Task: Add Babybel Original Semisoft Mini Cheese 12 Count to the cart.
Action: Mouse moved to (733, 260)
Screenshot: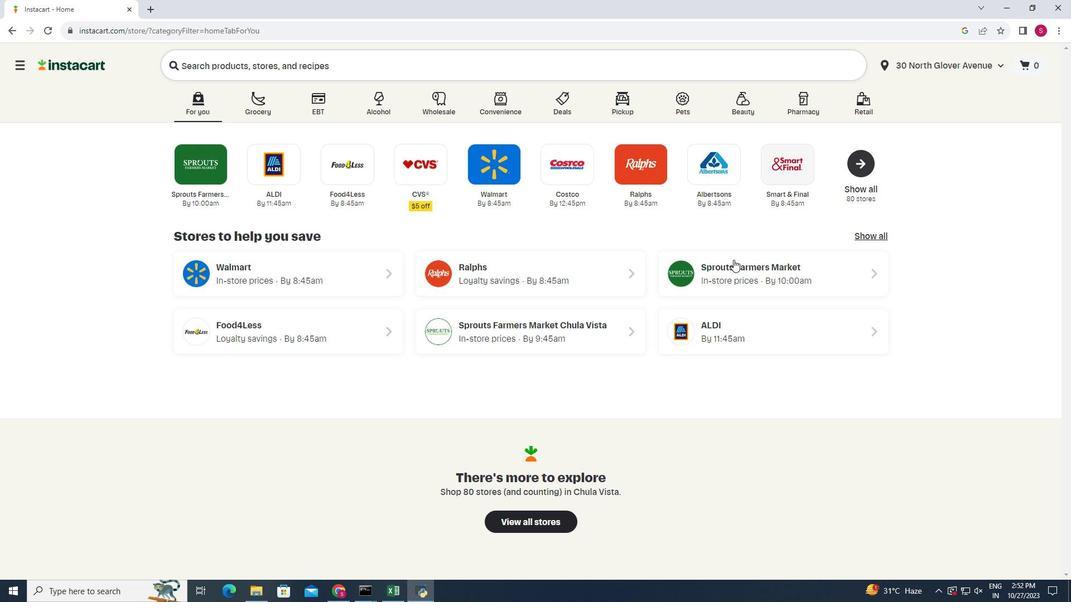 
Action: Mouse pressed left at (733, 260)
Screenshot: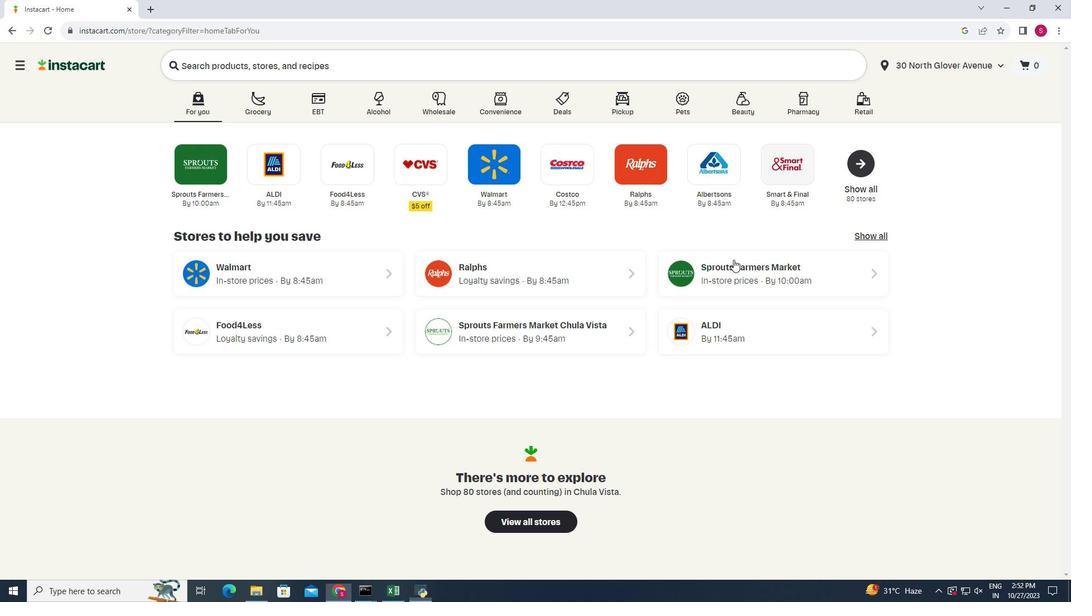 
Action: Mouse moved to (68, 491)
Screenshot: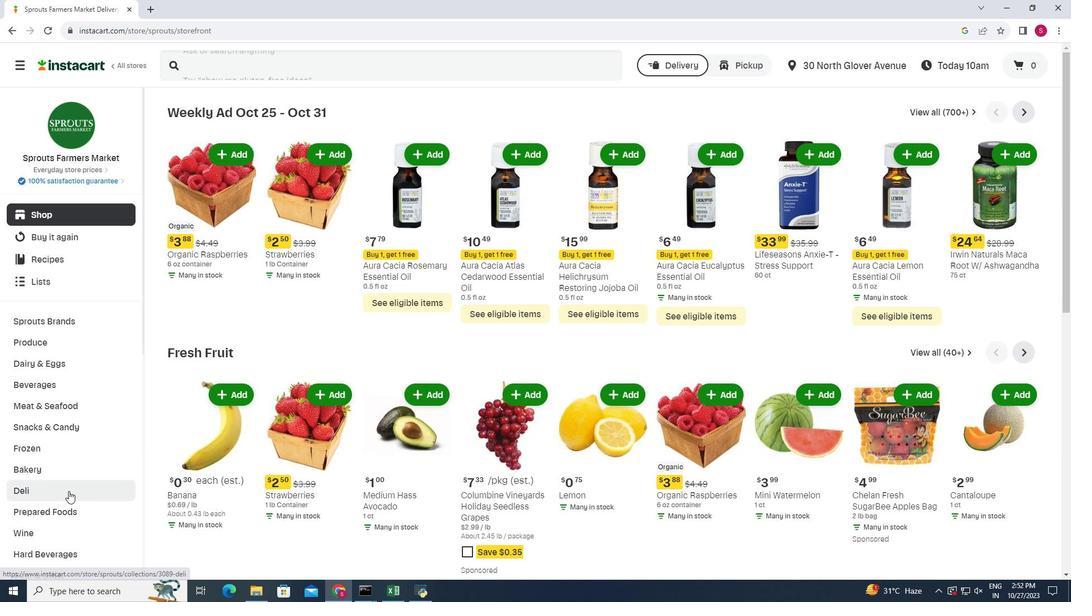 
Action: Mouse pressed left at (68, 491)
Screenshot: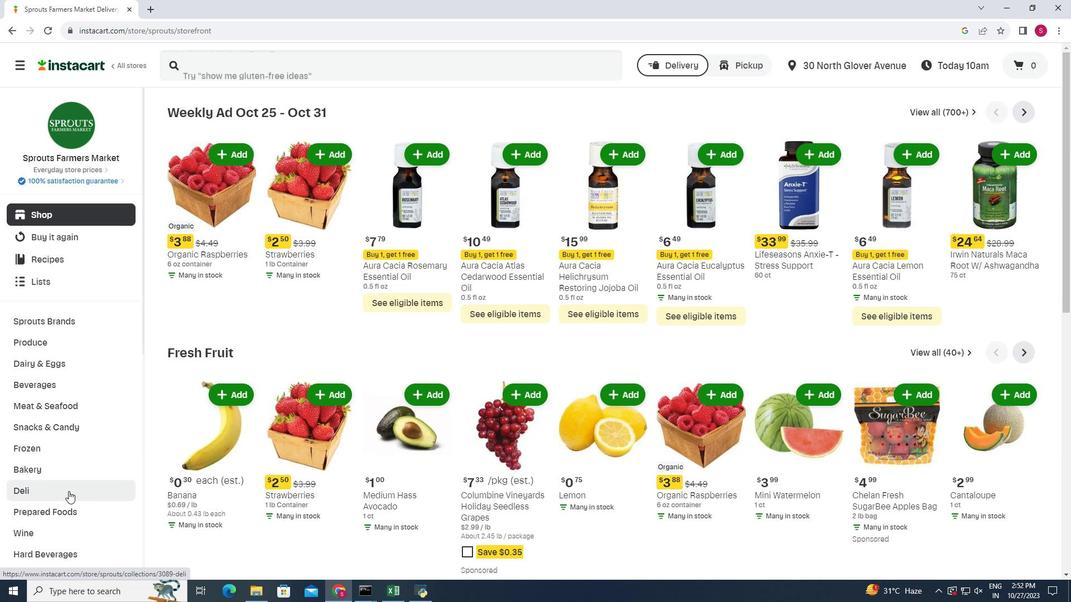 
Action: Mouse moved to (288, 137)
Screenshot: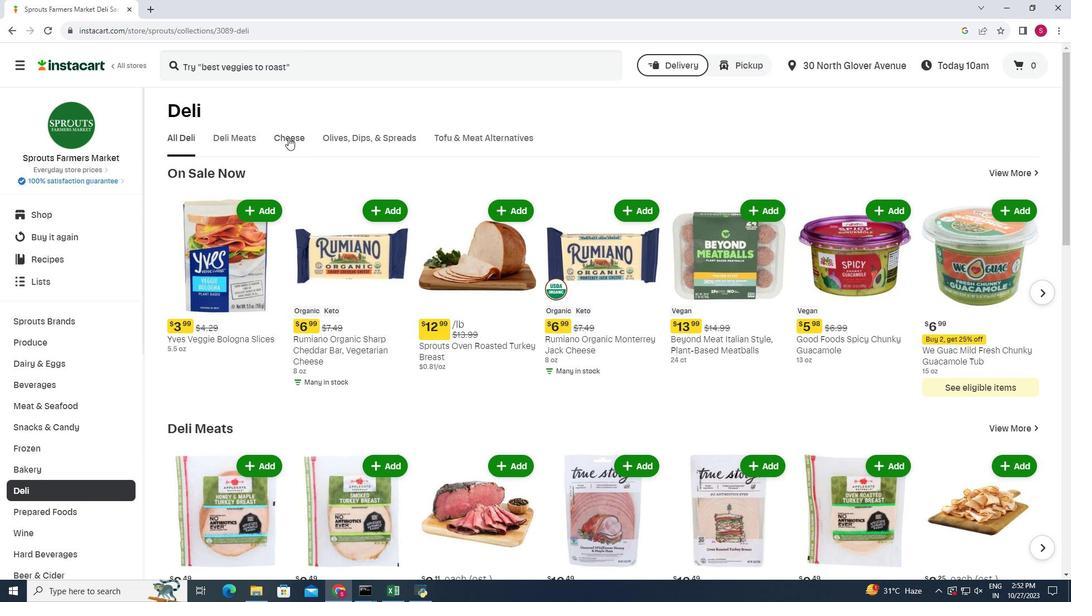 
Action: Mouse pressed left at (288, 137)
Screenshot: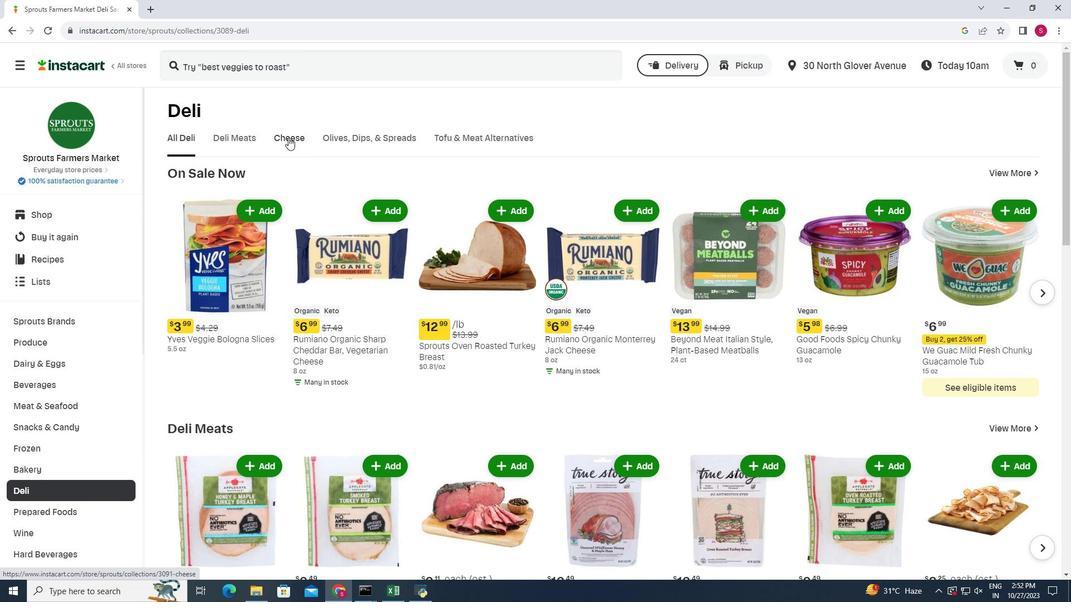 
Action: Mouse moved to (1032, 184)
Screenshot: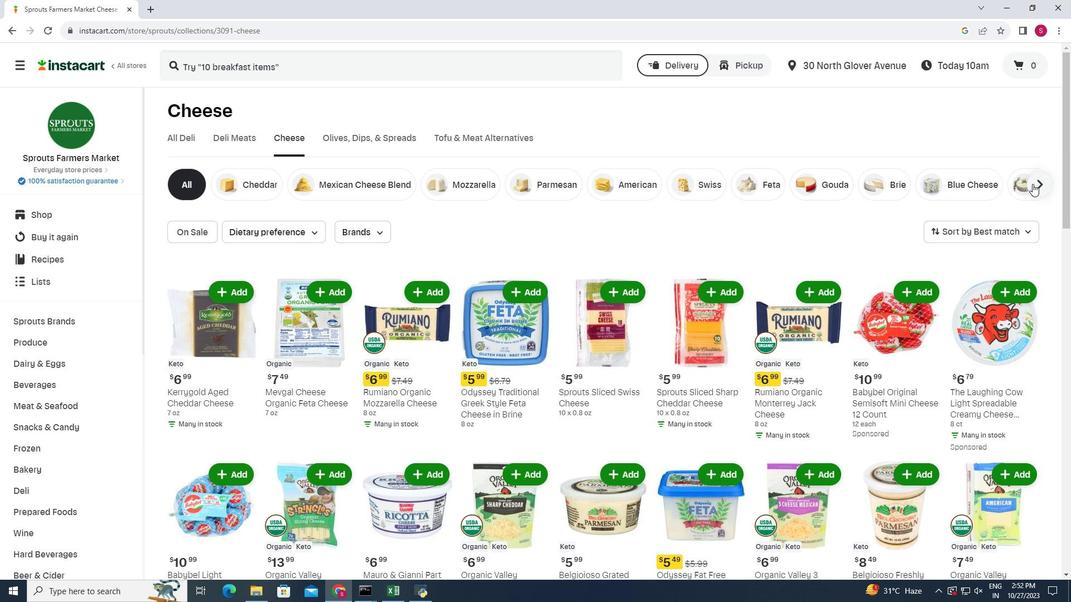 
Action: Mouse pressed left at (1032, 184)
Screenshot: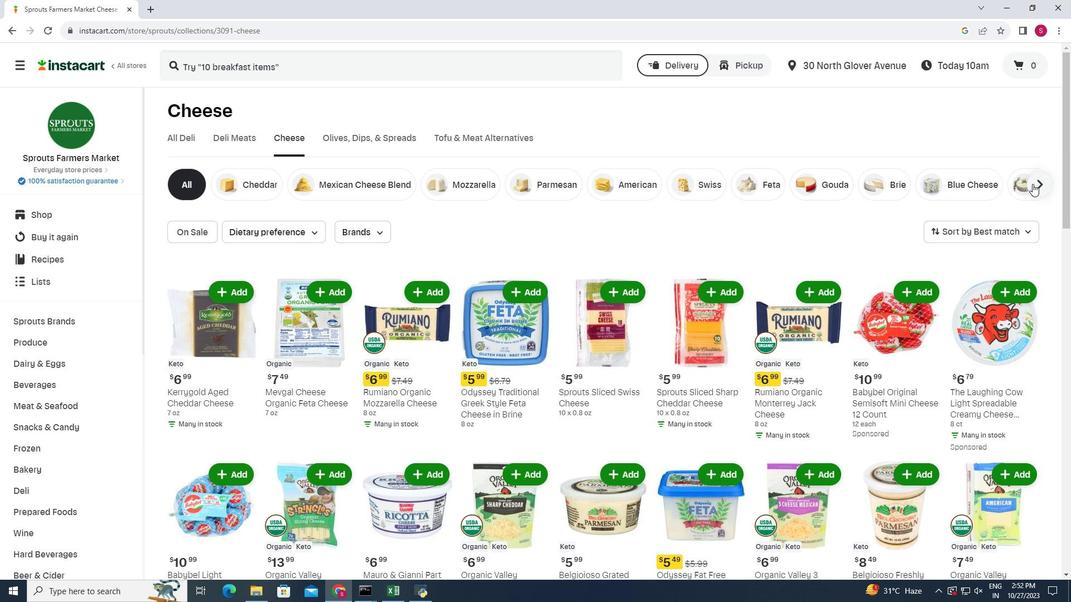 
Action: Mouse moved to (972, 193)
Screenshot: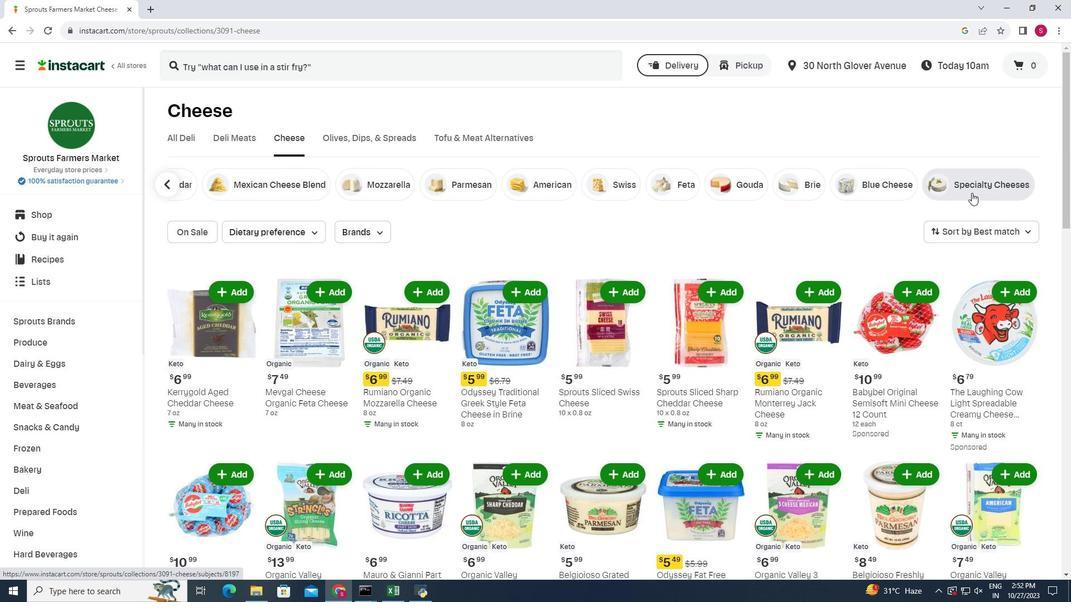 
Action: Mouse pressed left at (972, 193)
Screenshot: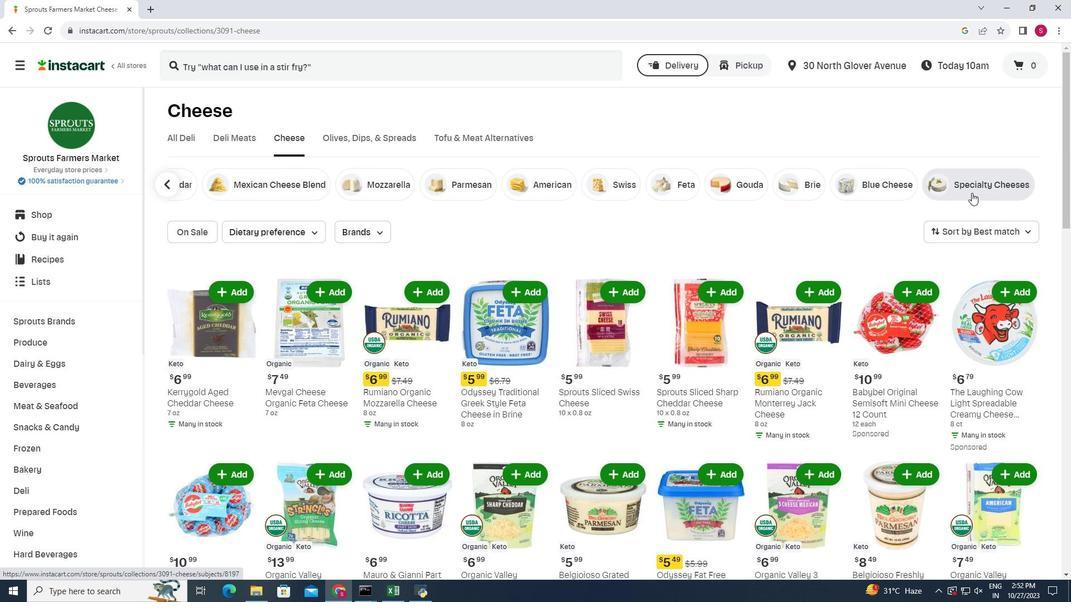 
Action: Mouse moved to (1011, 374)
Screenshot: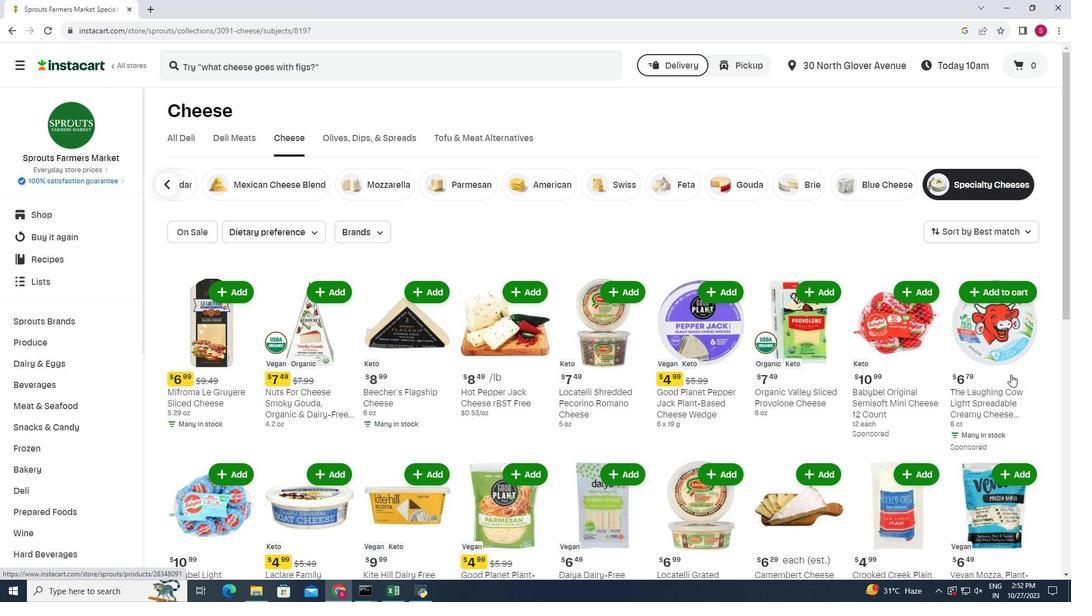 
Action: Mouse scrolled (1011, 374) with delta (0, 0)
Screenshot: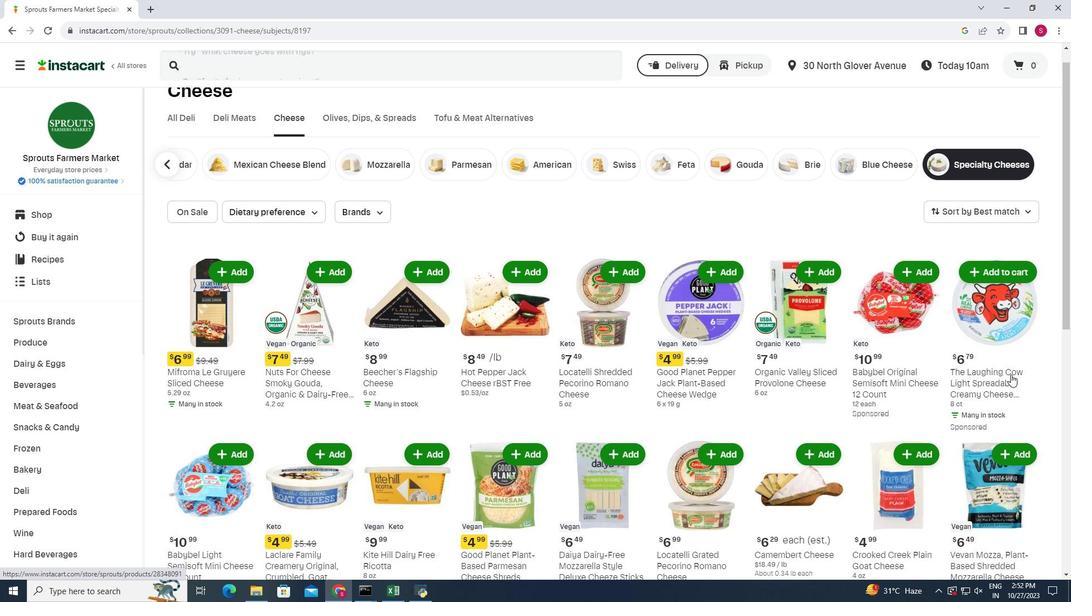 
Action: Mouse moved to (901, 232)
Screenshot: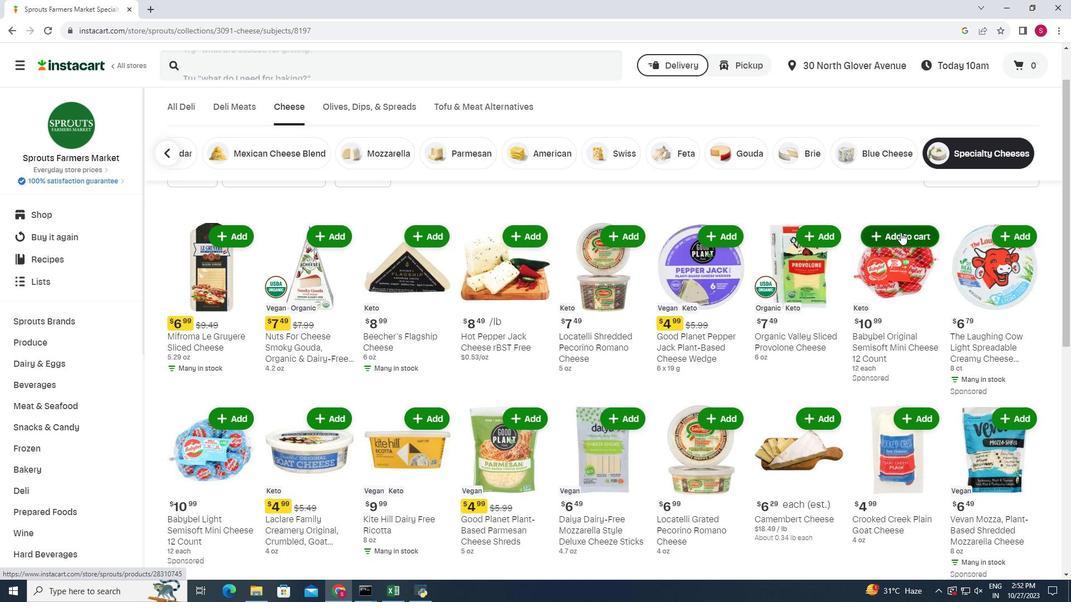 
Action: Mouse pressed left at (901, 232)
Screenshot: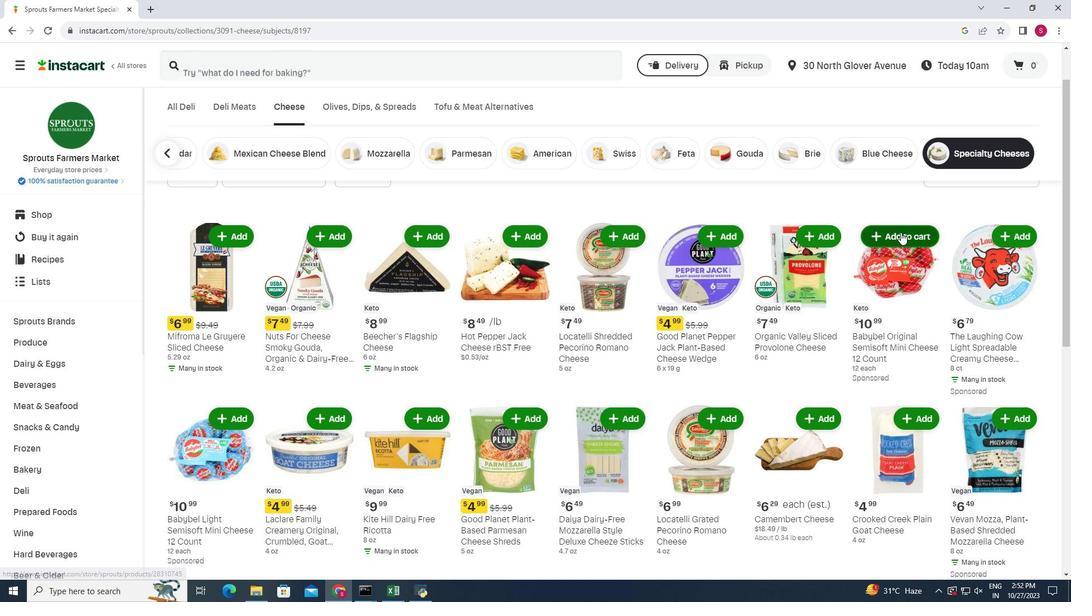
Action: Mouse moved to (850, 220)
Screenshot: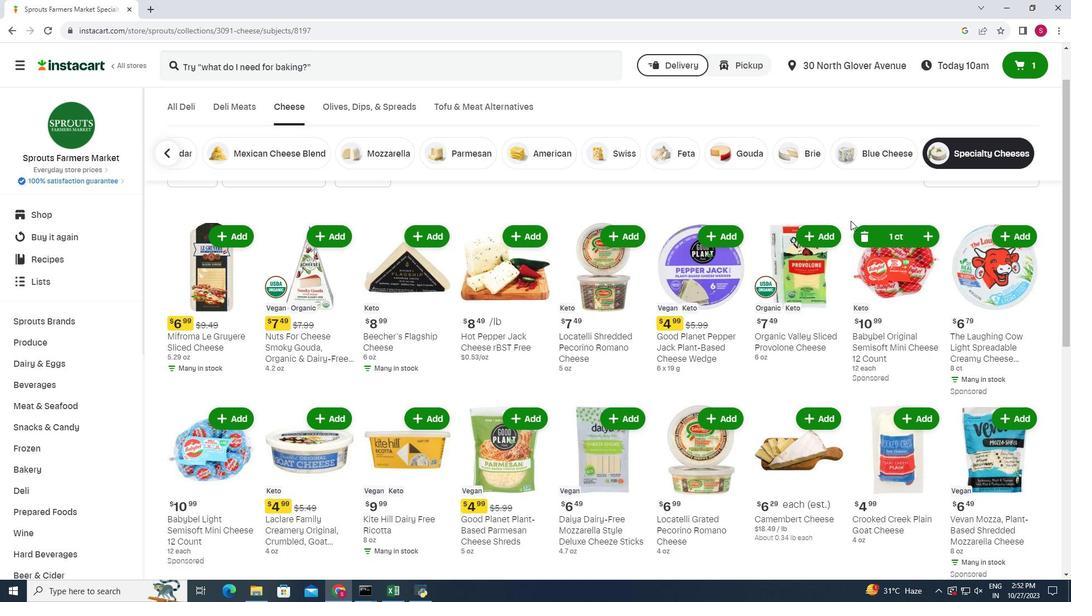 
